 Task: Filter tasks to show those due next week.
Action: Mouse moved to (9, 142)
Screenshot: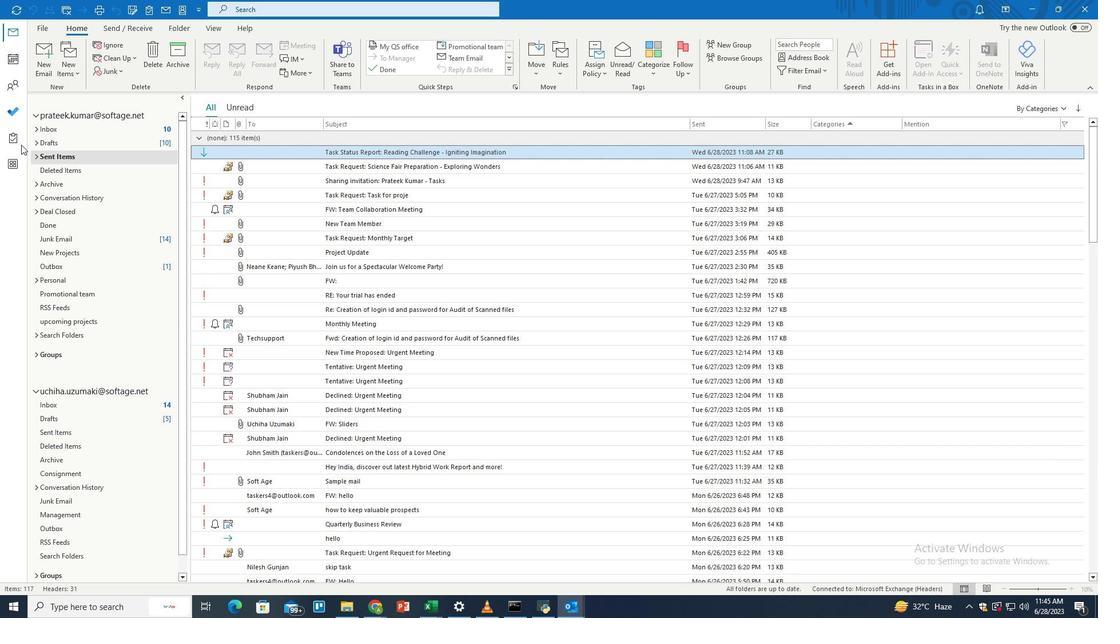 
Action: Mouse pressed left at (9, 142)
Screenshot: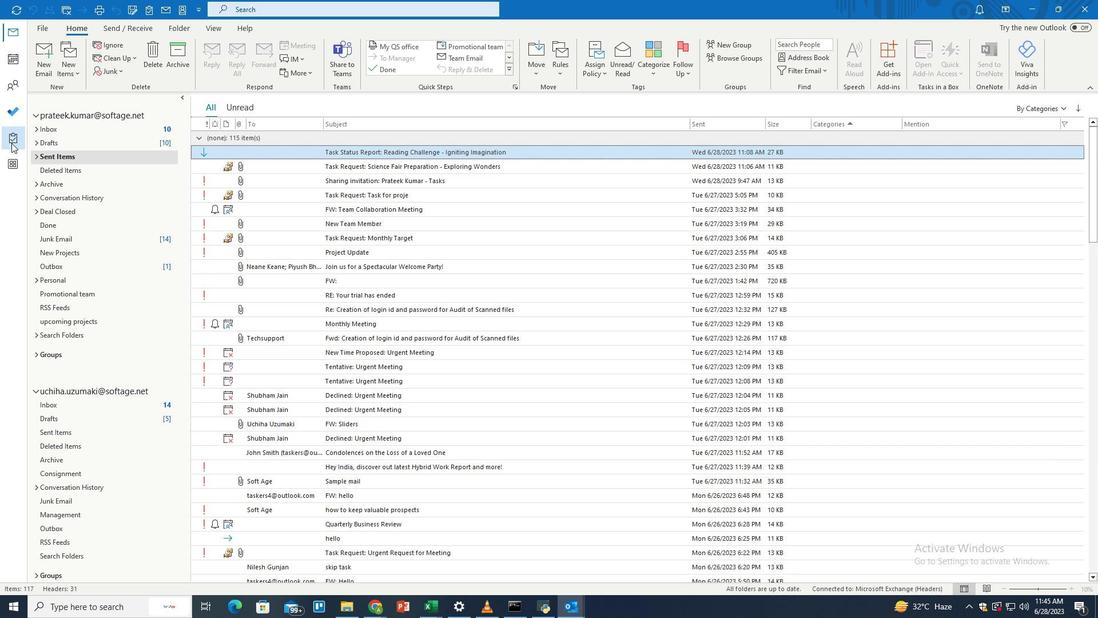 
Action: Mouse moved to (480, 10)
Screenshot: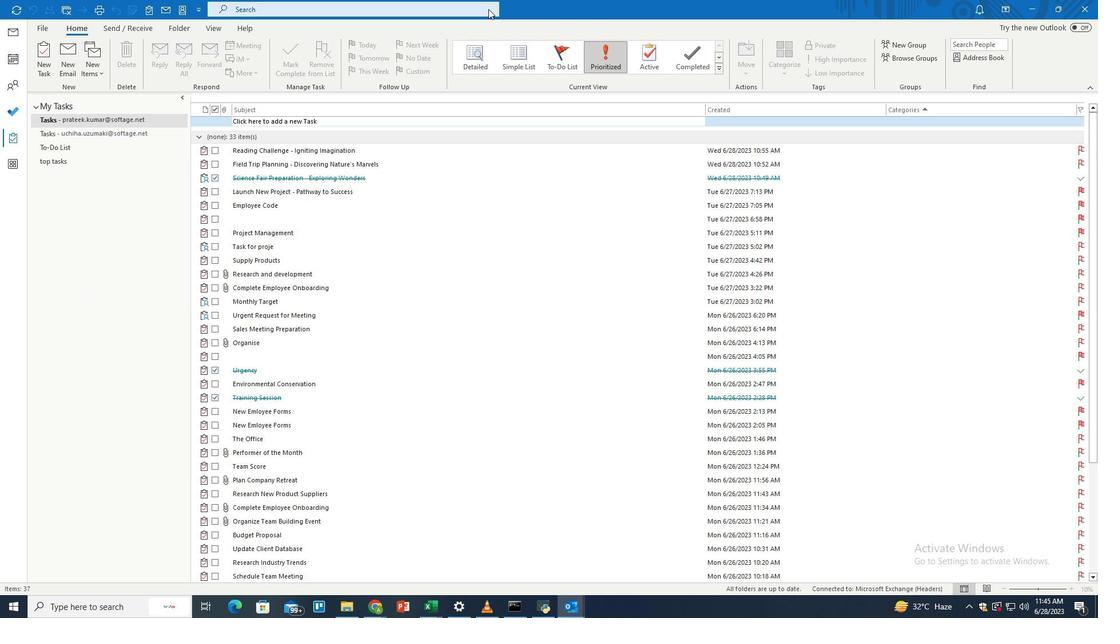 
Action: Mouse pressed left at (480, 10)
Screenshot: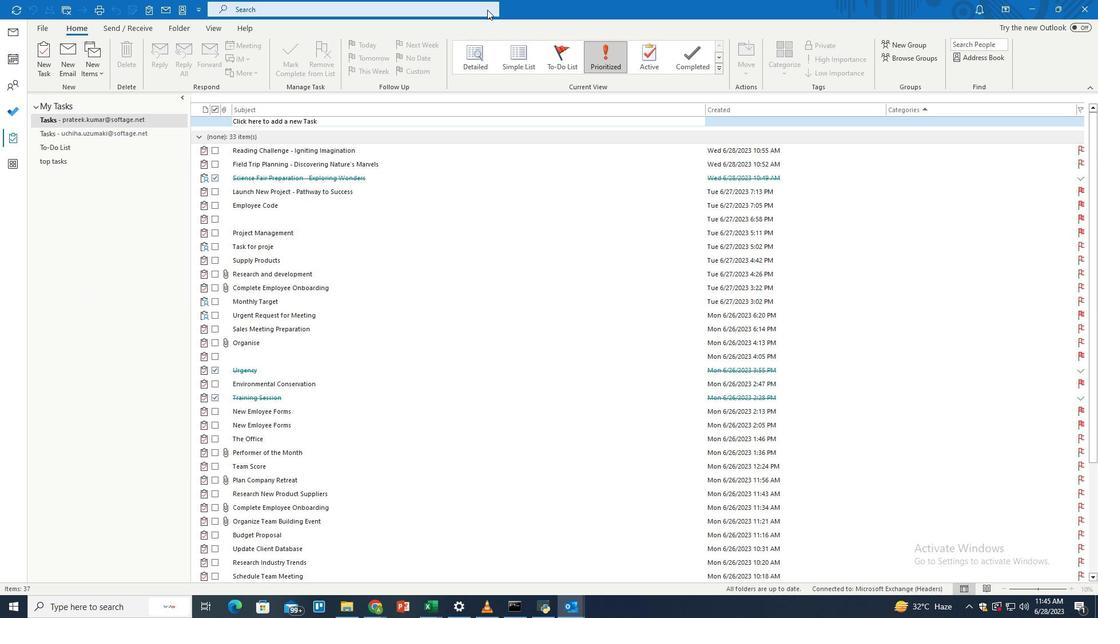 
Action: Mouse moved to (533, 9)
Screenshot: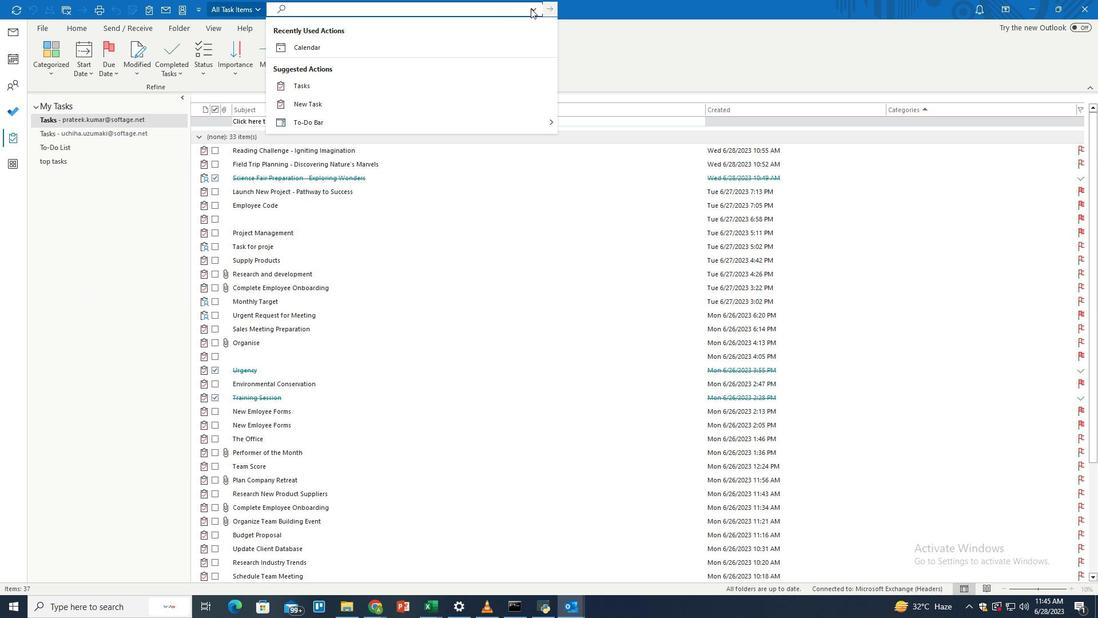 
Action: Mouse pressed left at (533, 9)
Screenshot: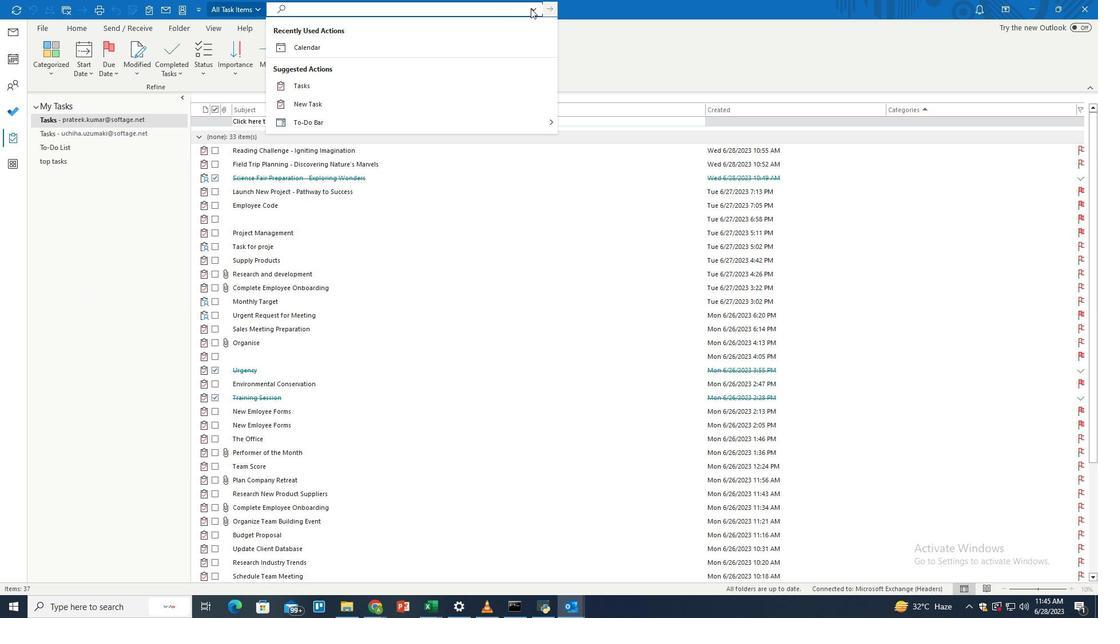 
Action: Mouse moved to (344, 189)
Screenshot: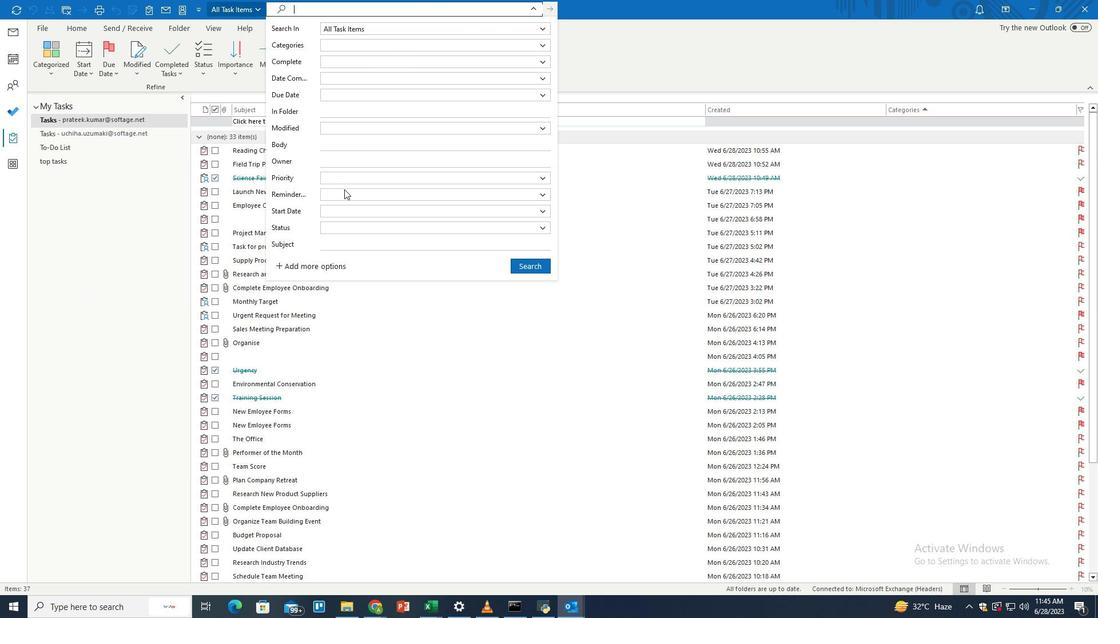 
Action: Mouse pressed left at (344, 189)
Screenshot: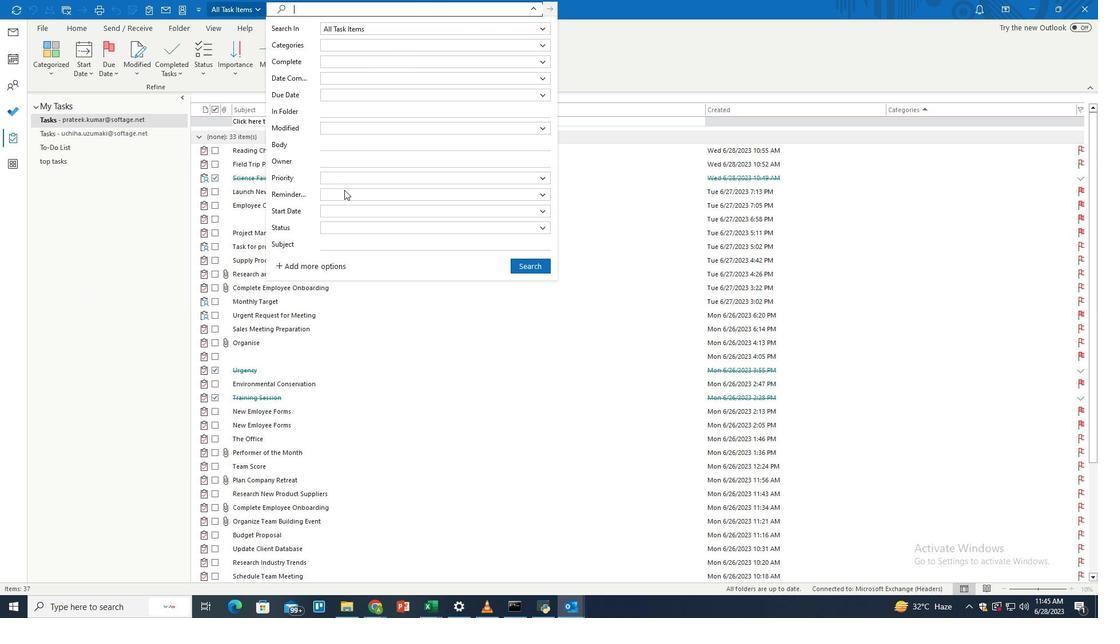 
Action: Mouse moved to (336, 304)
Screenshot: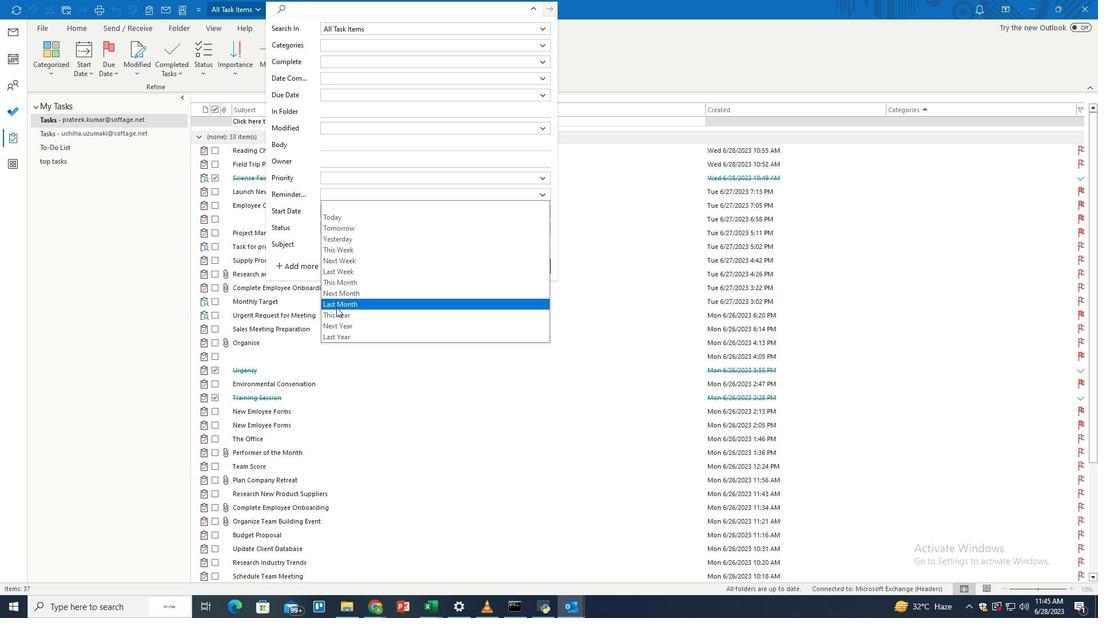 
Action: Mouse pressed left at (336, 304)
Screenshot: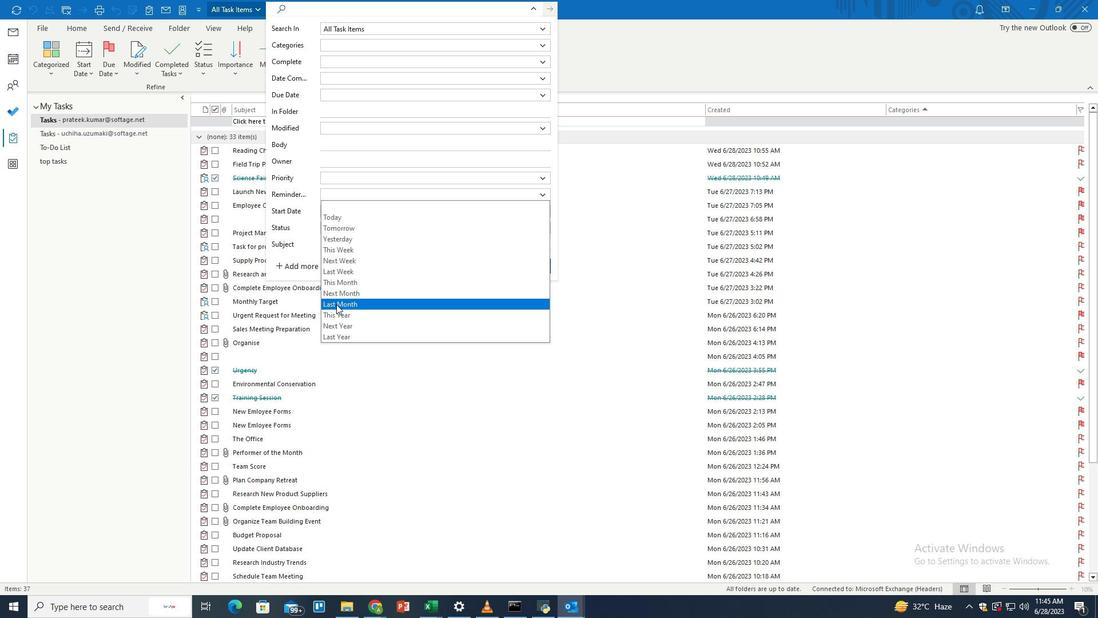 
Action: Mouse moved to (529, 266)
Screenshot: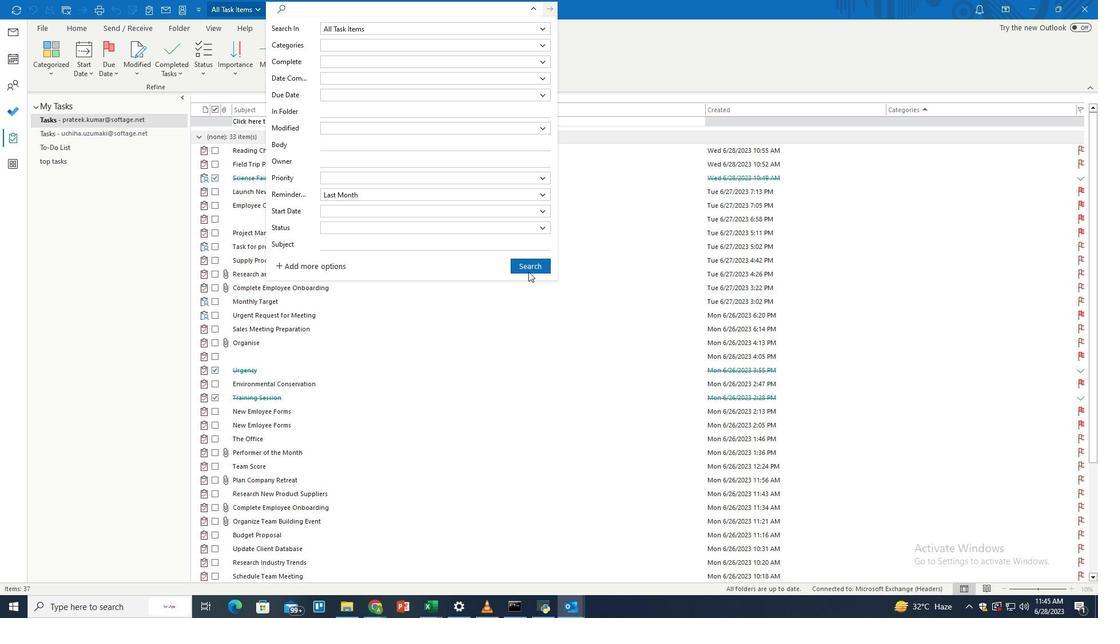 
Action: Mouse pressed left at (529, 266)
Screenshot: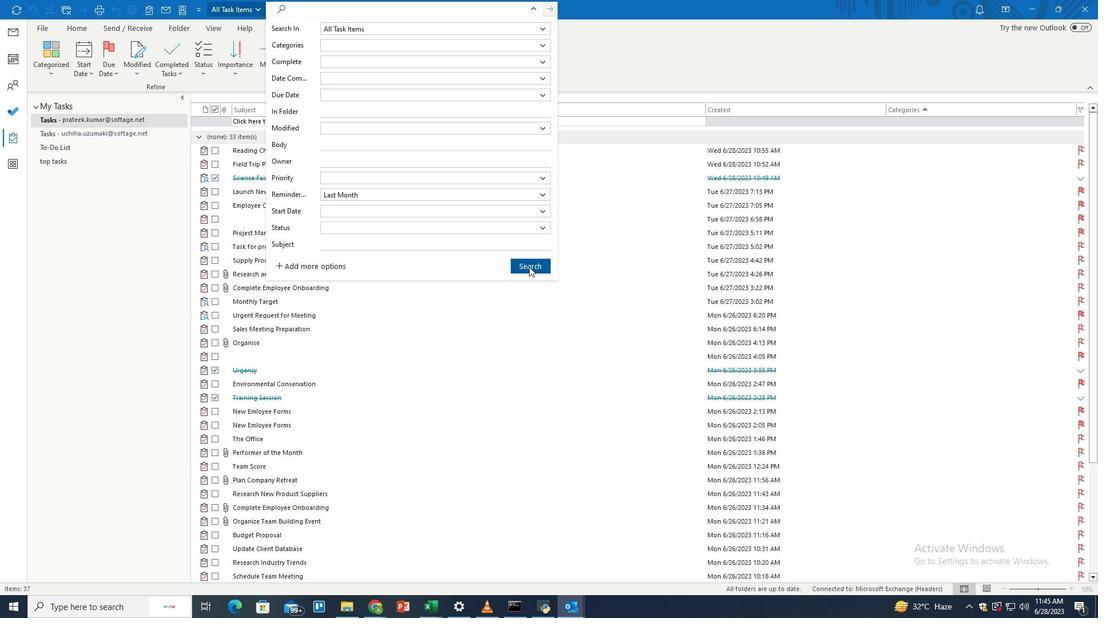
Action: Mouse moved to (522, 263)
Screenshot: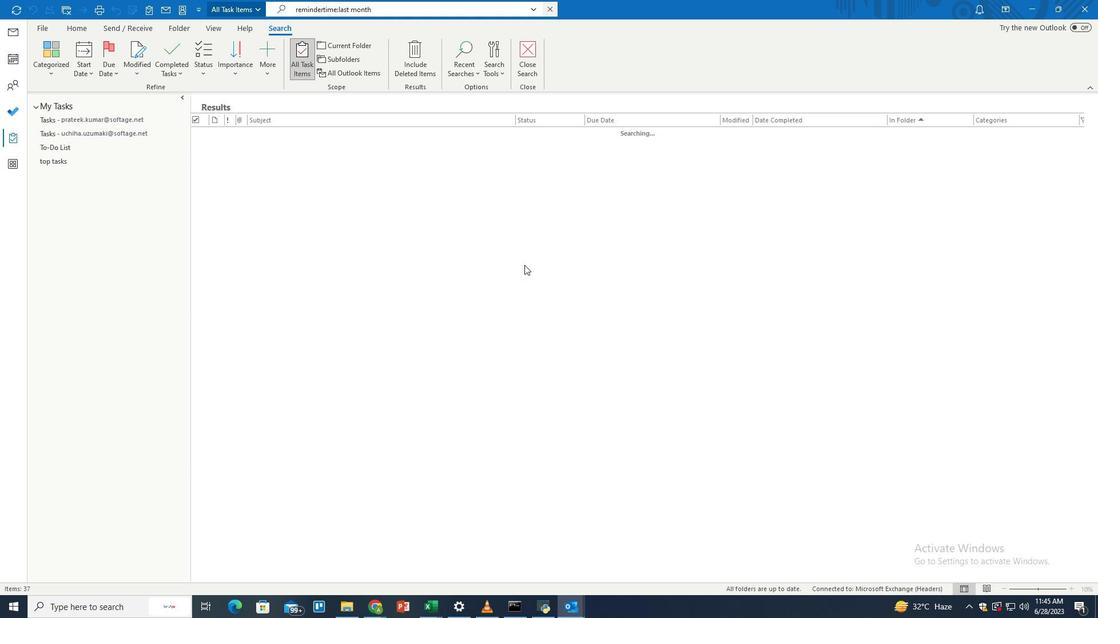 
